 Task: In the  document flowchart.rtf. Insert footer and write 'www.nexusTech.com'. Find the word using Dictionary 'gratitude' Use the tool word Count and display word count while typing
Action: Mouse moved to (101, 53)
Screenshot: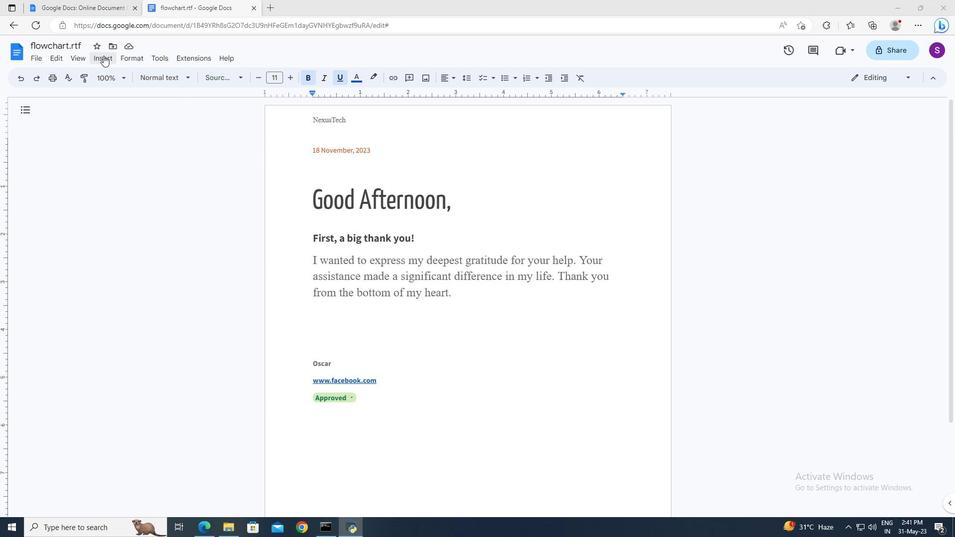 
Action: Mouse pressed left at (101, 53)
Screenshot: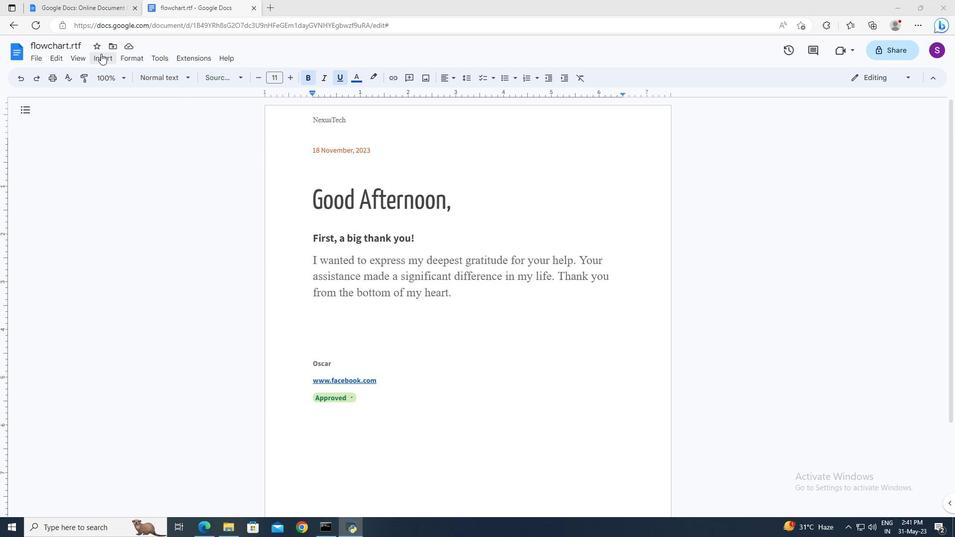 
Action: Mouse moved to (266, 323)
Screenshot: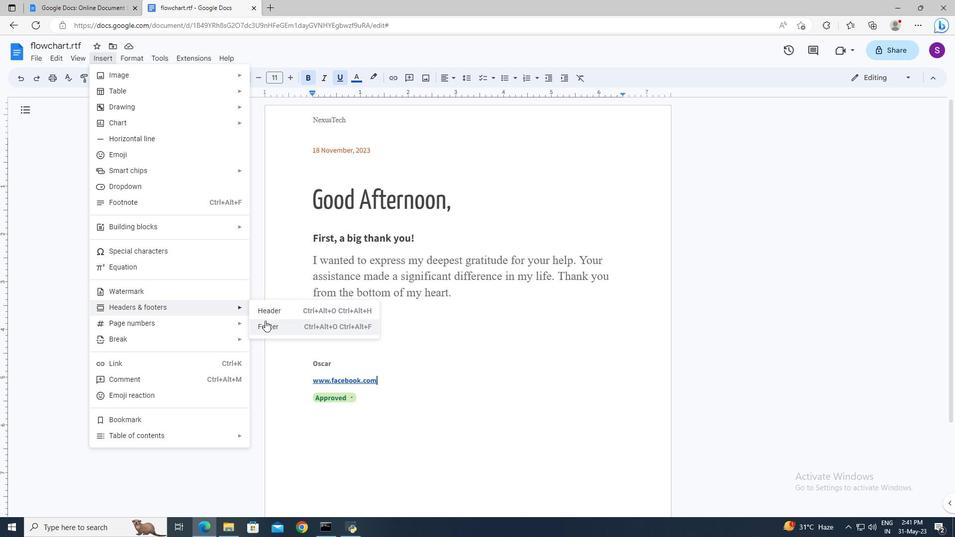 
Action: Mouse pressed left at (266, 323)
Screenshot: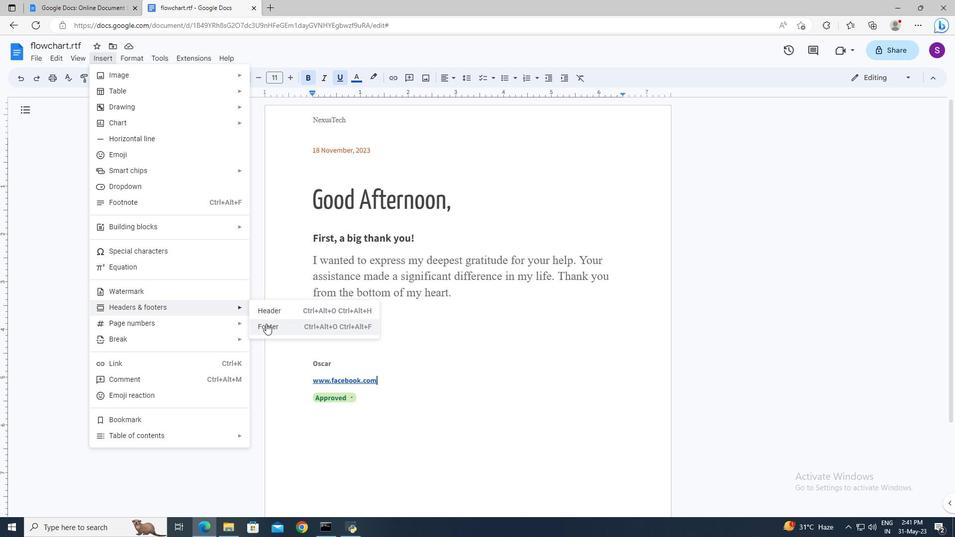 
Action: Mouse moved to (266, 324)
Screenshot: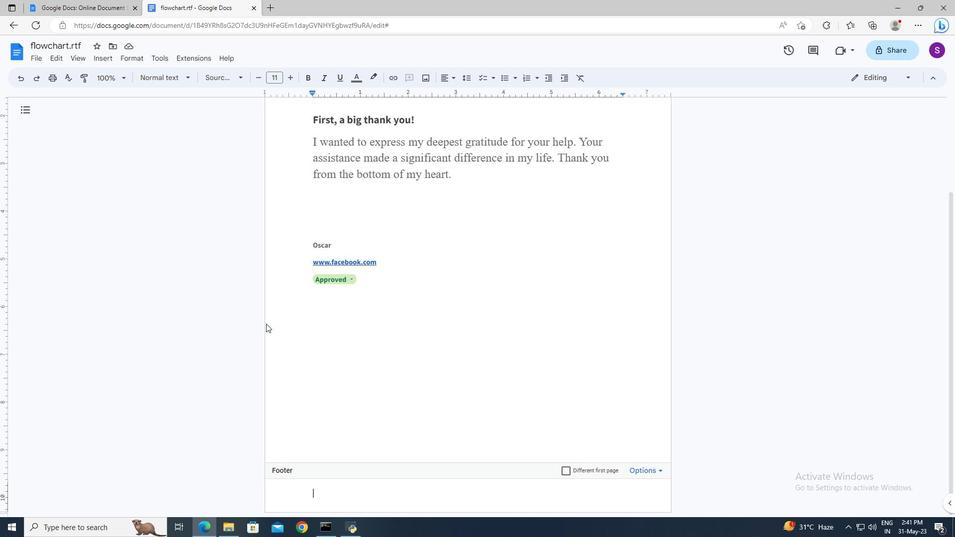 
Action: Key pressed www.nexus<Key.shift>Tech.com
Screenshot: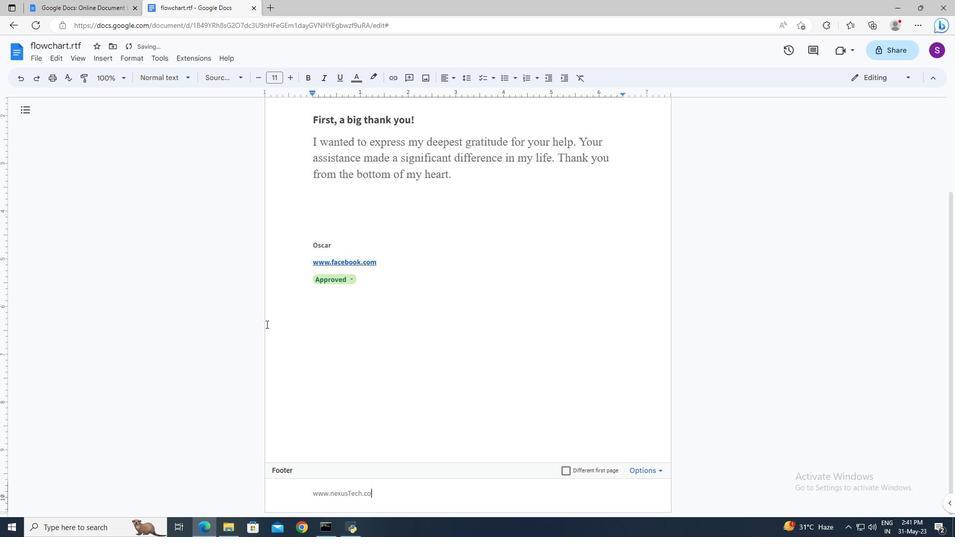 
Action: Mouse moved to (305, 309)
Screenshot: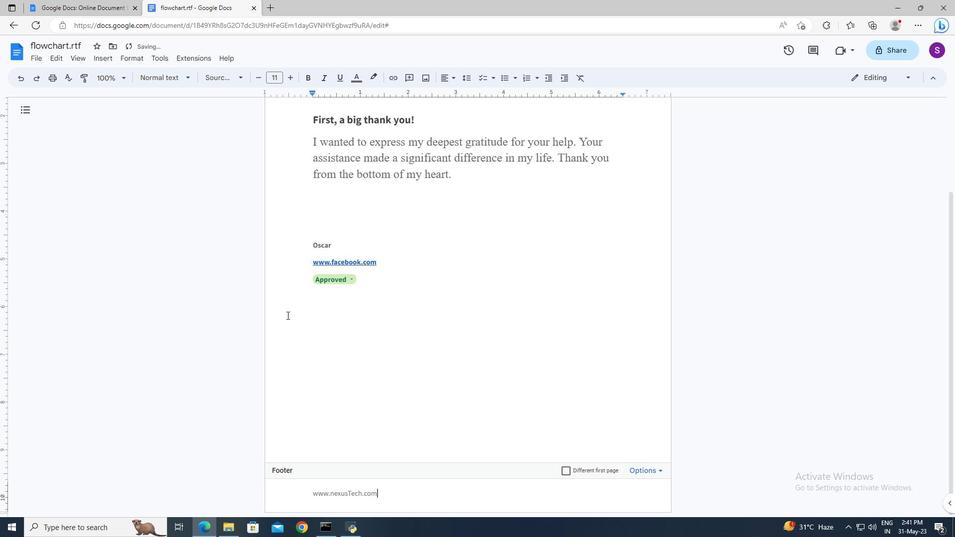 
Action: Mouse scrolled (305, 309) with delta (0, 0)
Screenshot: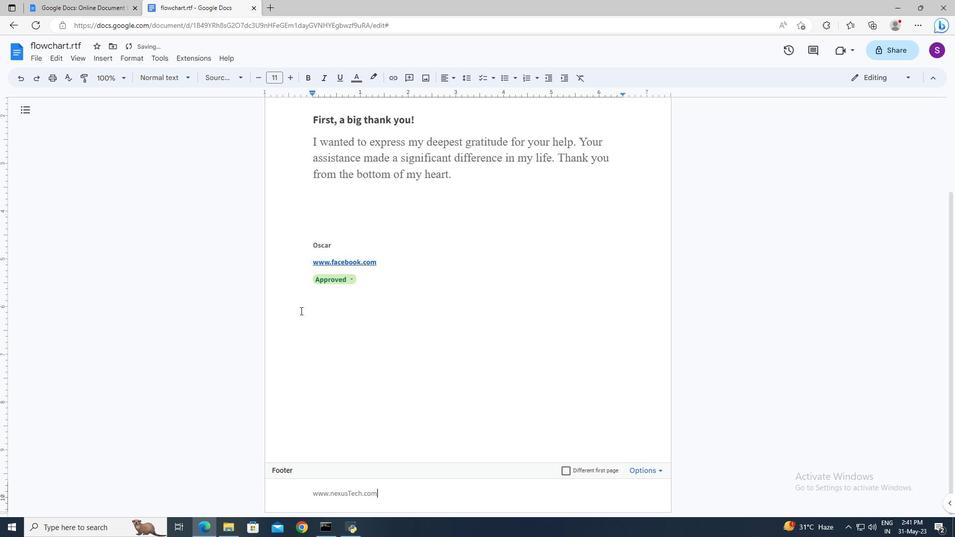 
Action: Mouse scrolled (305, 309) with delta (0, 0)
Screenshot: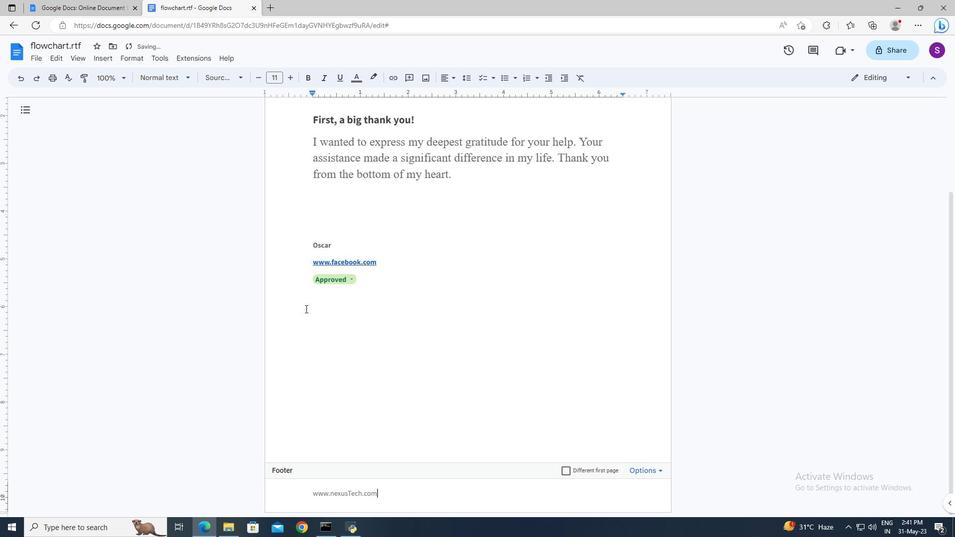 
Action: Mouse moved to (303, 319)
Screenshot: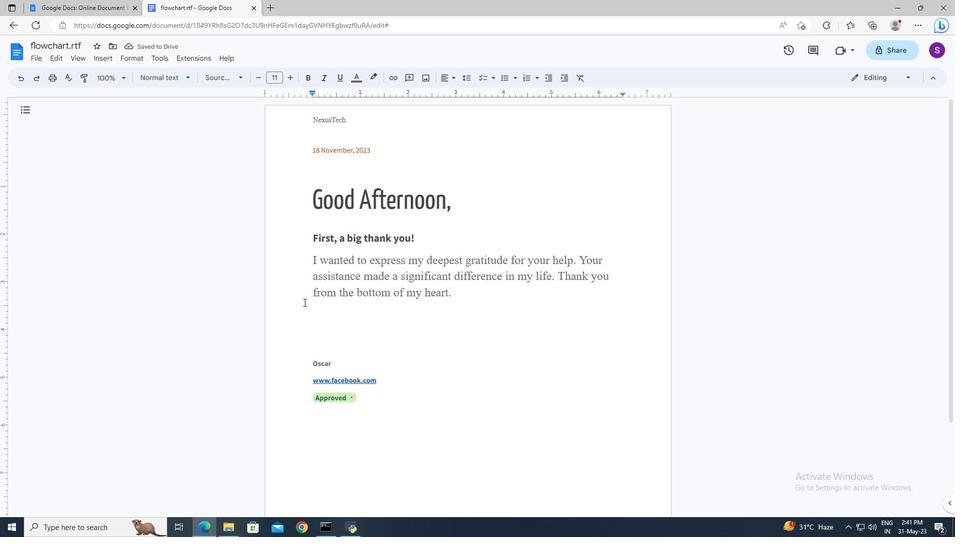 
Action: Mouse pressed left at (303, 319)
Screenshot: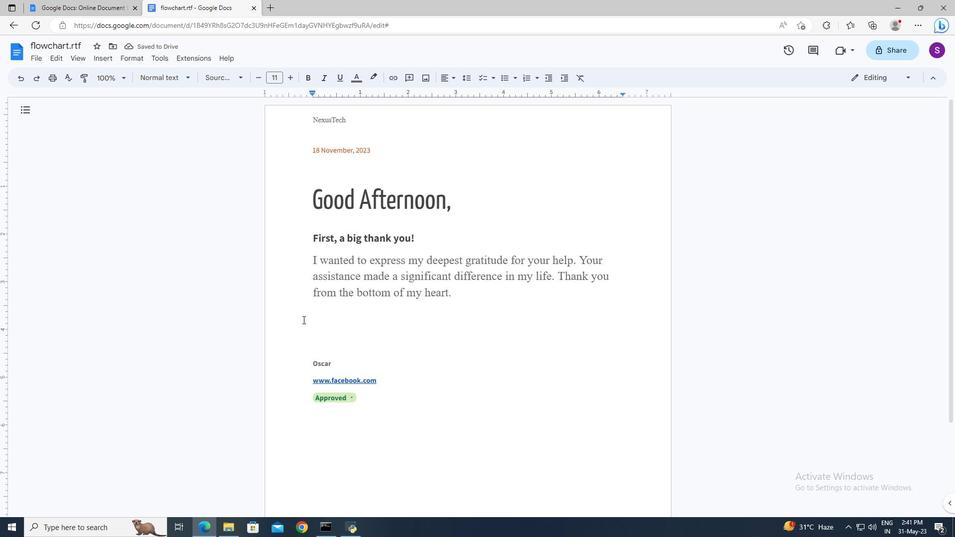
Action: Mouse moved to (171, 60)
Screenshot: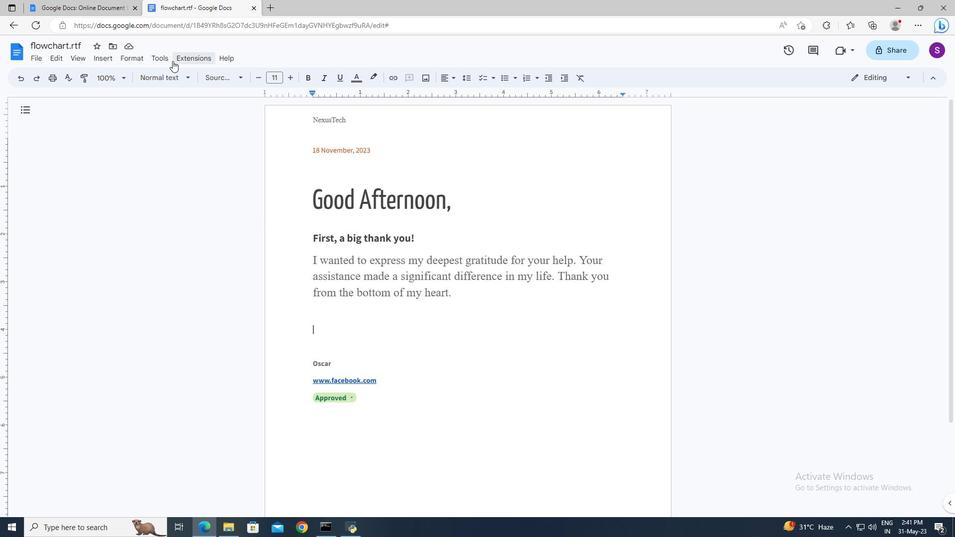 
Action: Mouse pressed left at (171, 60)
Screenshot: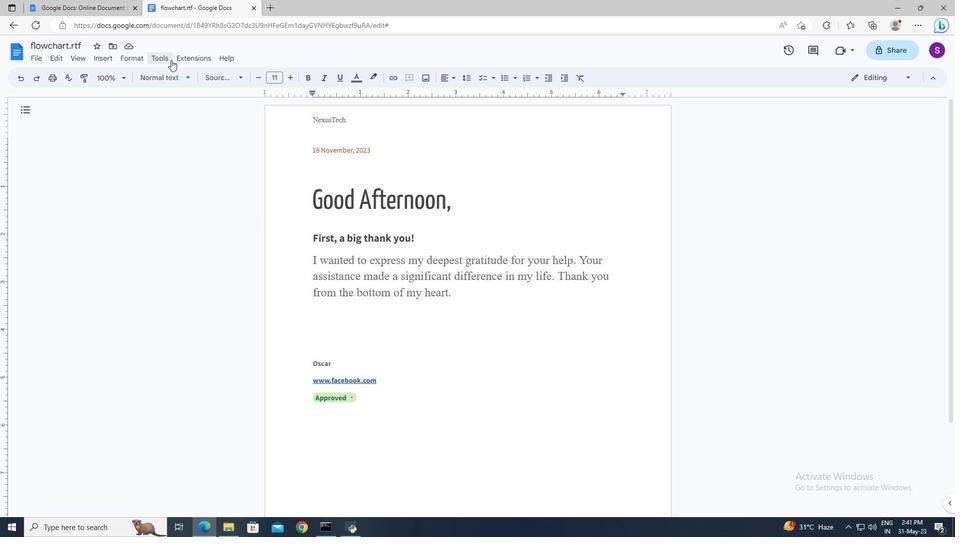 
Action: Mouse moved to (198, 198)
Screenshot: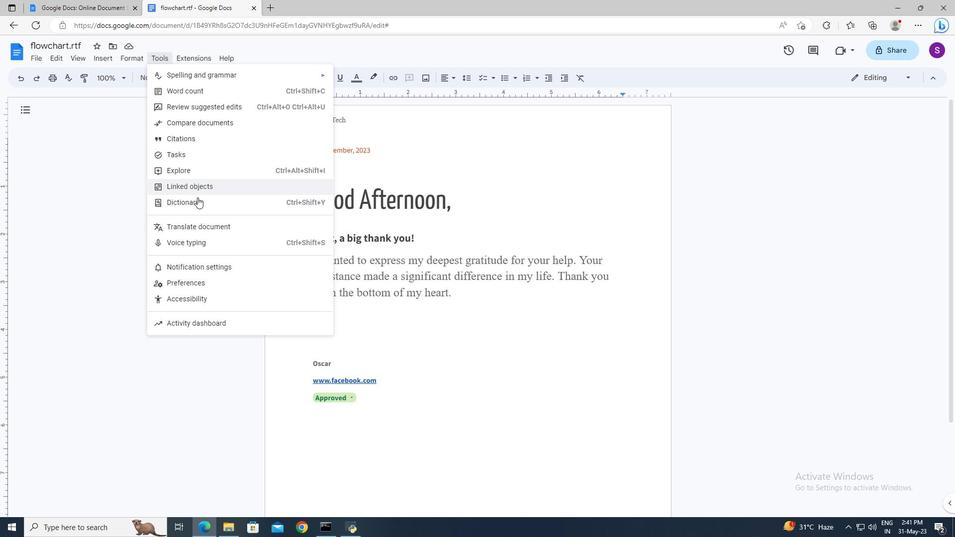 
Action: Mouse pressed left at (198, 198)
Screenshot: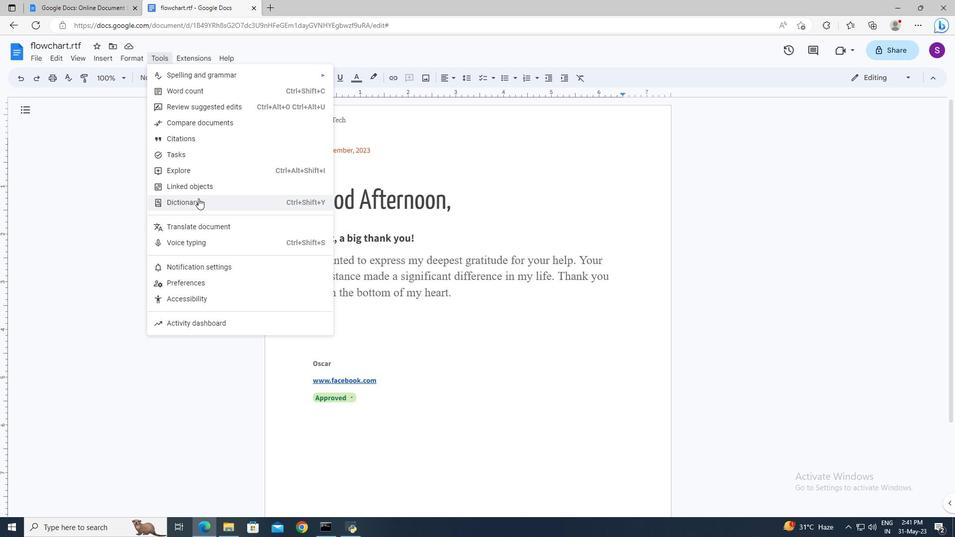 
Action: Mouse moved to (841, 105)
Screenshot: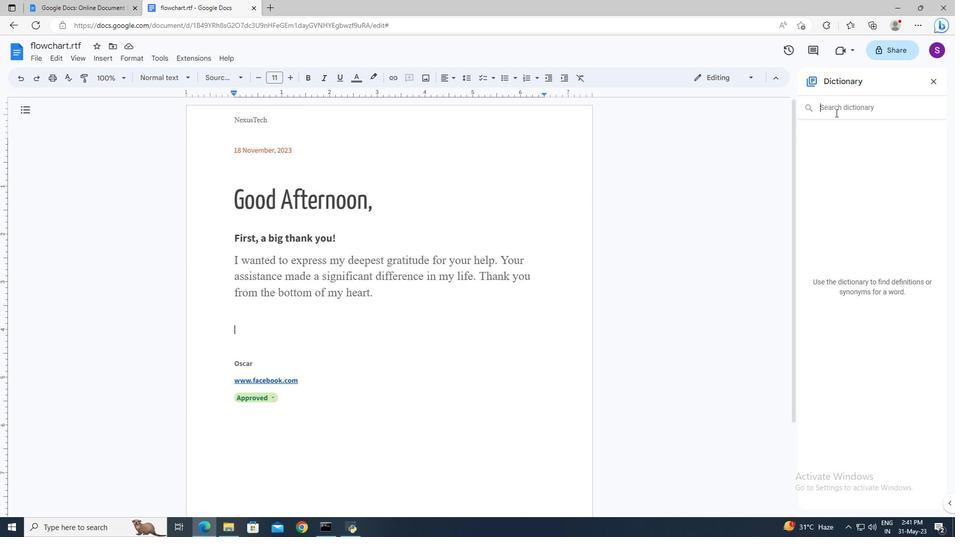 
Action: Mouse pressed left at (841, 105)
Screenshot: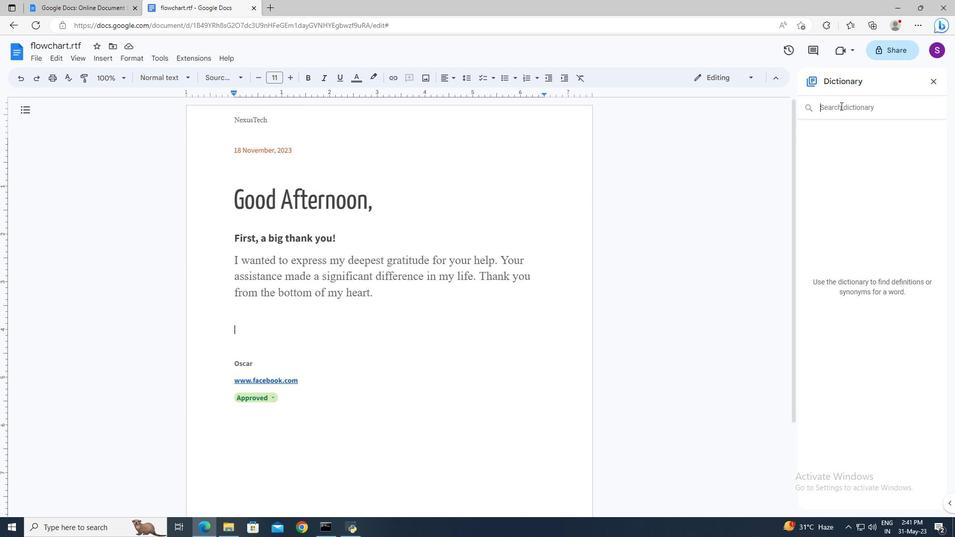 
Action: Mouse moved to (840, 104)
Screenshot: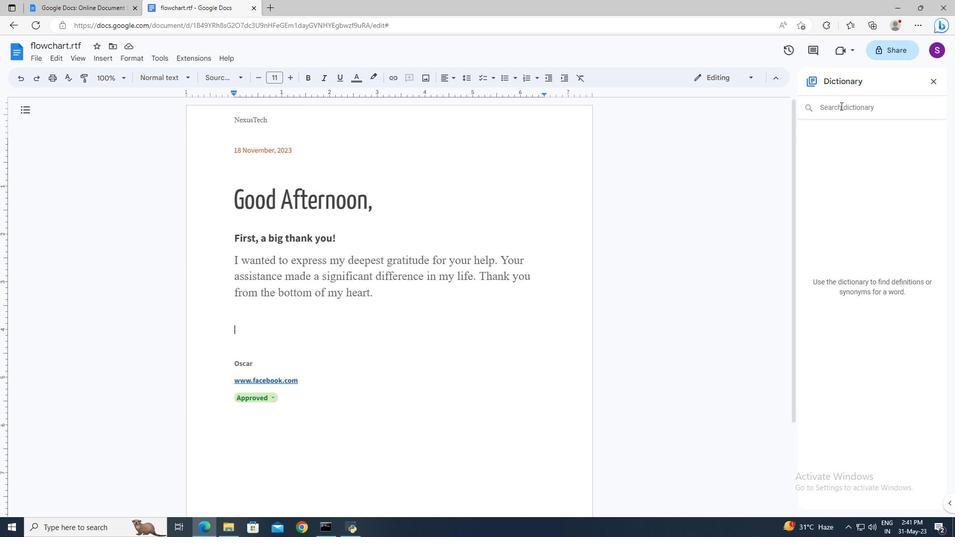 
Action: Key pressed gray<Key.backspace>titude<Key.enter>
Screenshot: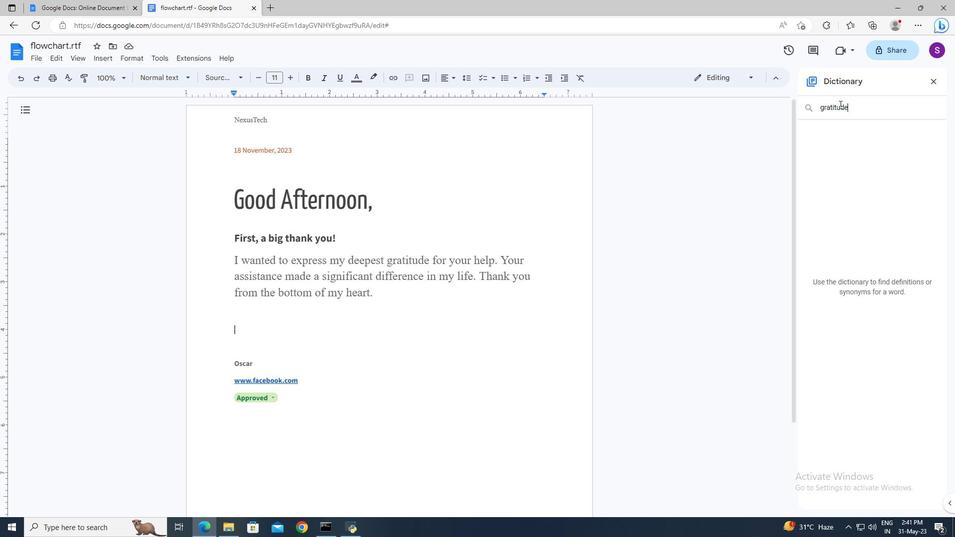 
Action: Mouse moved to (167, 61)
Screenshot: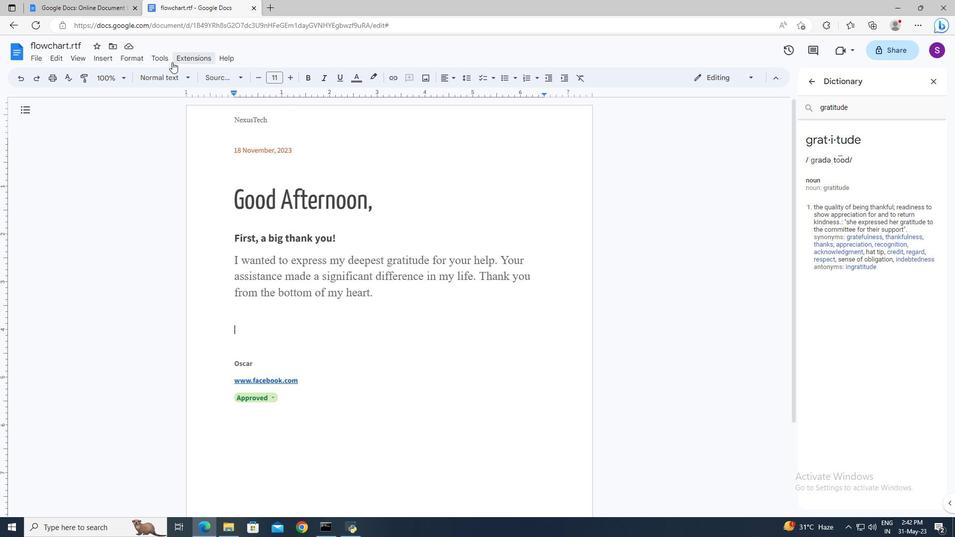 
Action: Mouse pressed left at (167, 61)
Screenshot: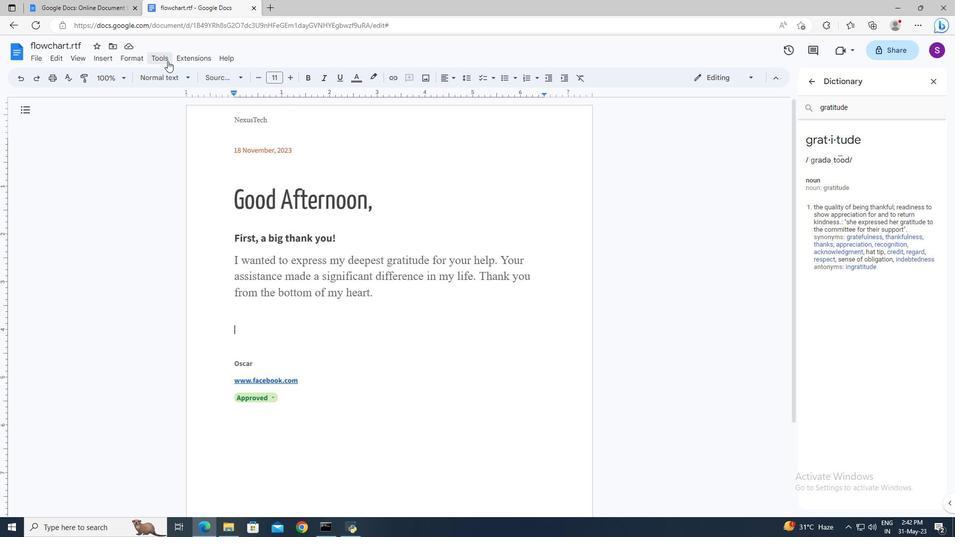 
Action: Mouse moved to (280, 88)
Screenshot: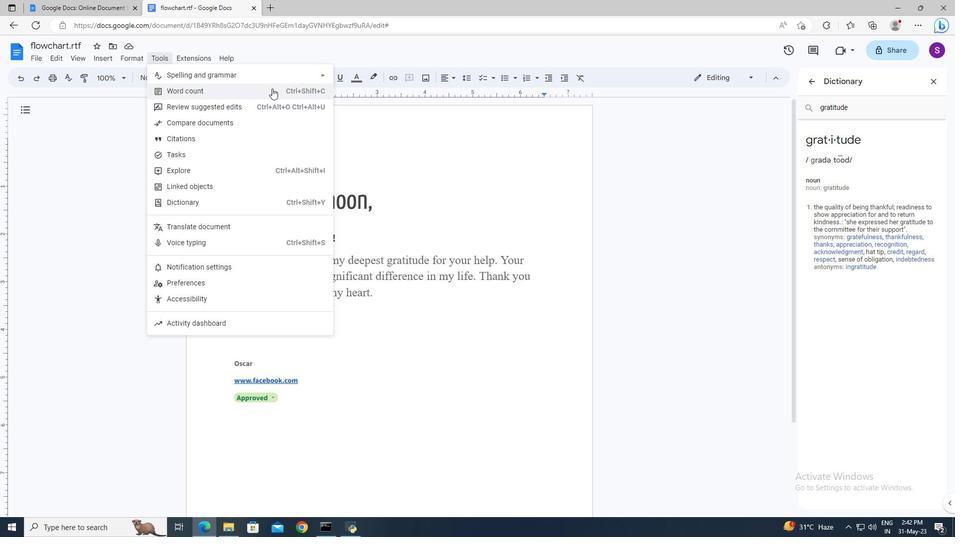 
Action: Mouse pressed left at (280, 88)
Screenshot: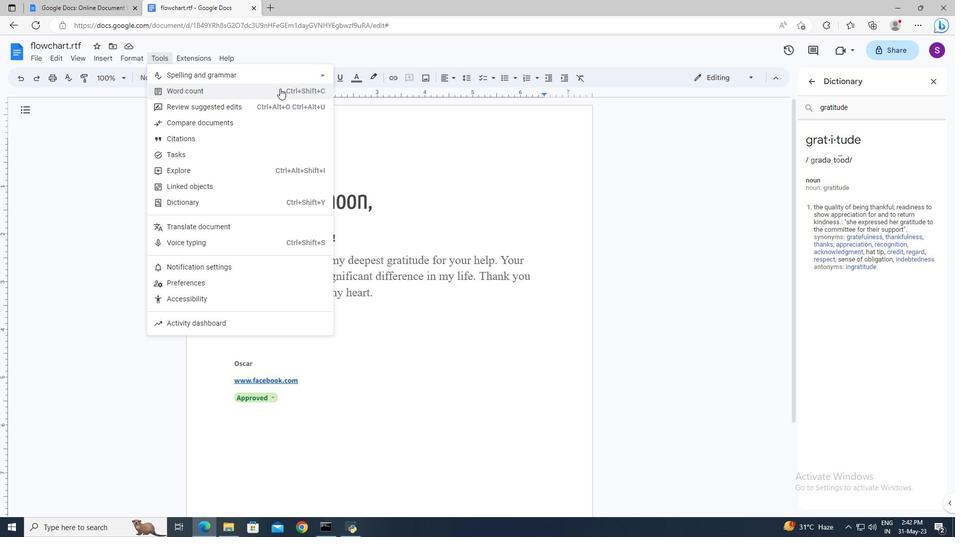 
Action: Mouse moved to (417, 324)
Screenshot: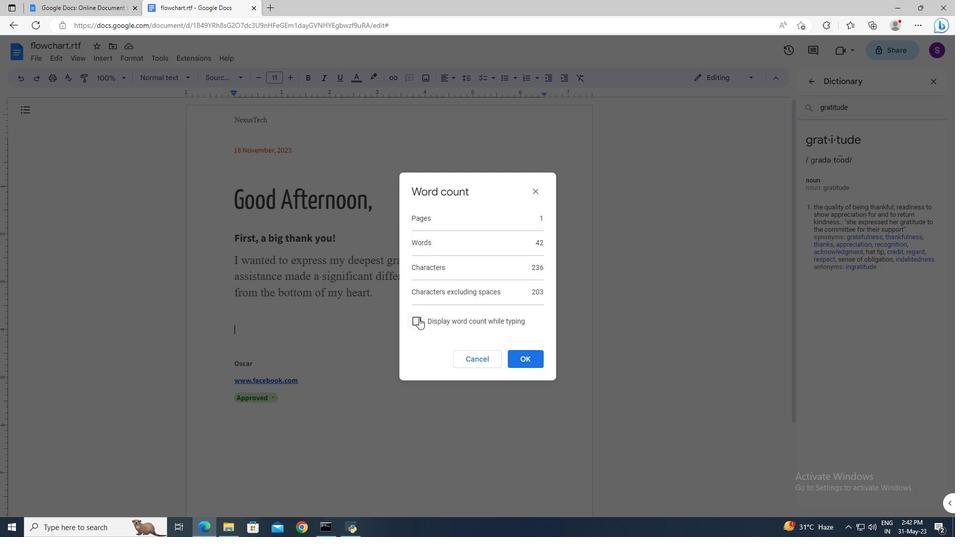
Action: Mouse pressed left at (417, 324)
Screenshot: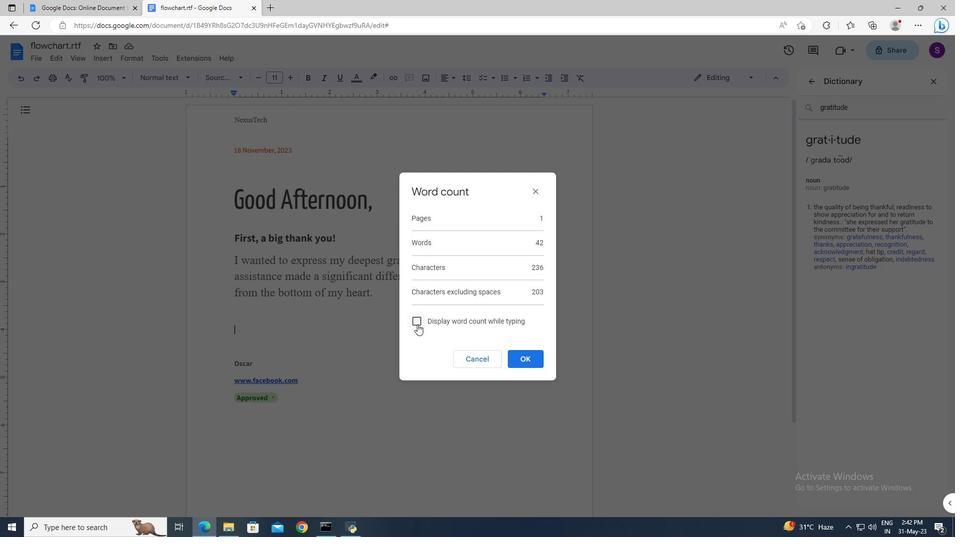 
Action: Mouse moved to (525, 363)
Screenshot: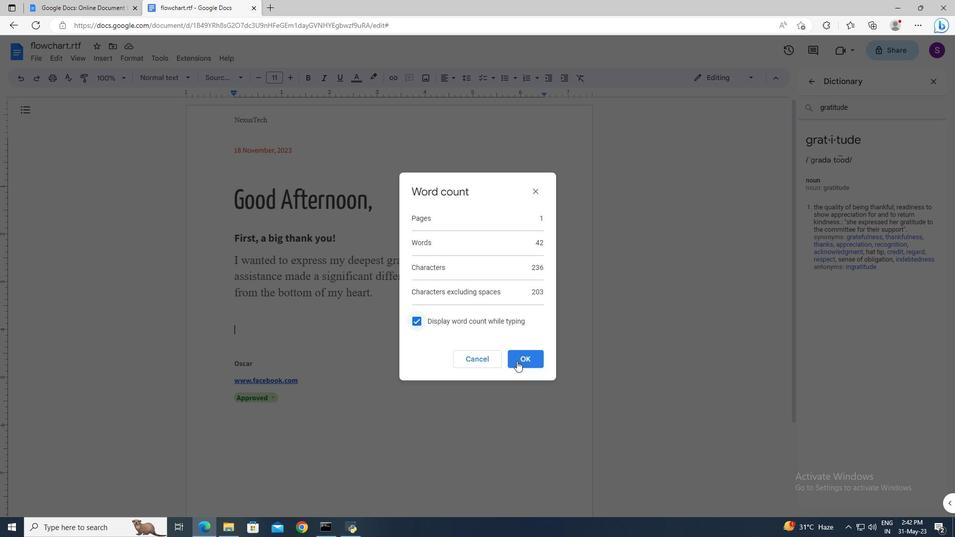 
Action: Mouse pressed left at (525, 363)
Screenshot: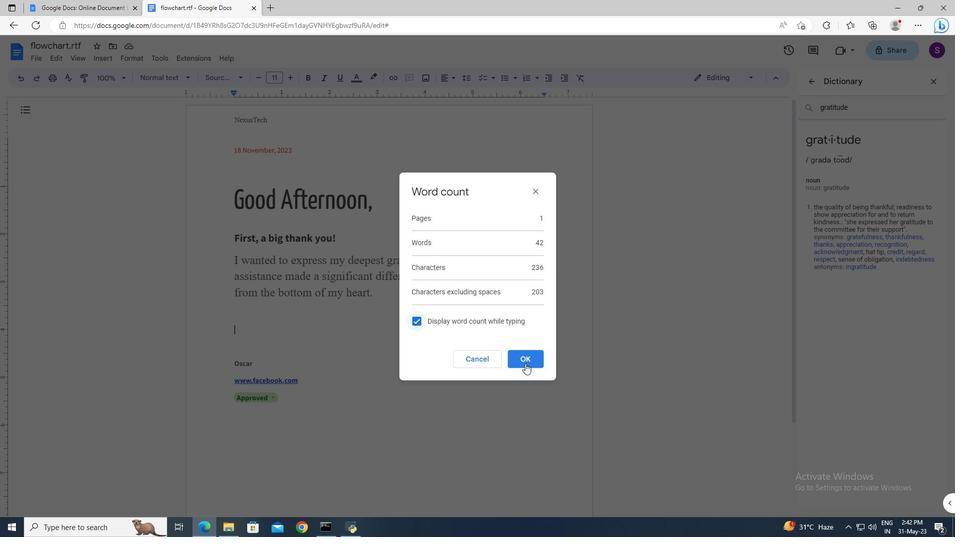 
